 Task: Choose the option "apply to pivot tables".
Action: Mouse moved to (220, 77)
Screenshot: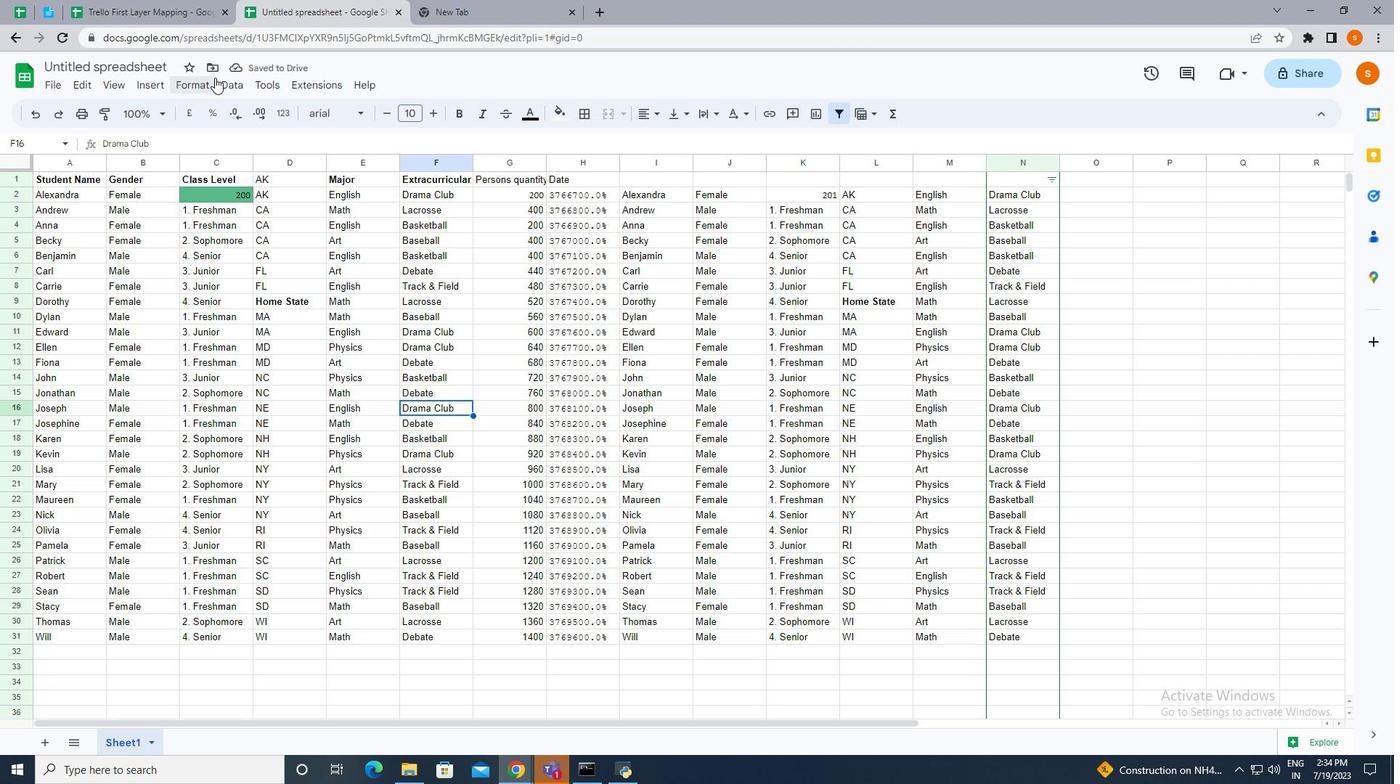 
Action: Mouse pressed left at (220, 77)
Screenshot: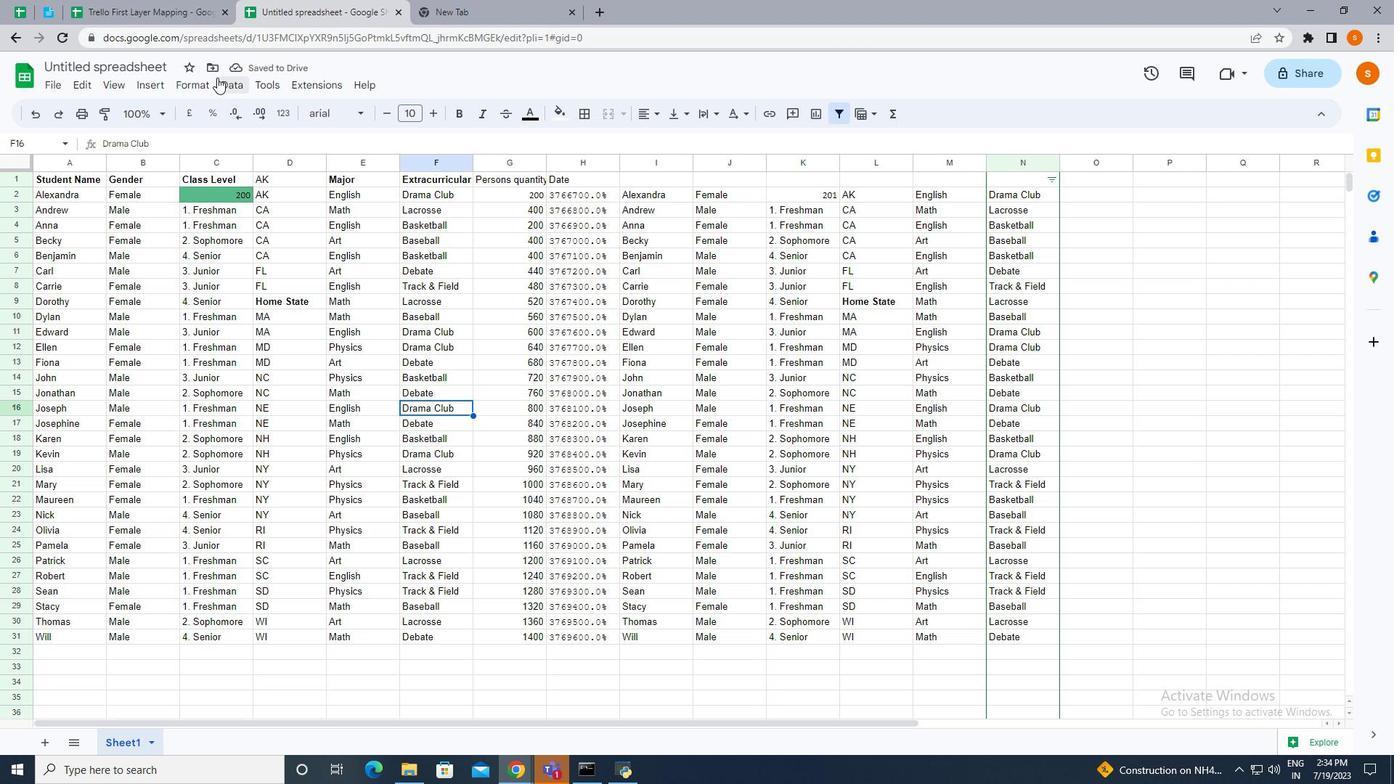 
Action: Mouse moved to (285, 222)
Screenshot: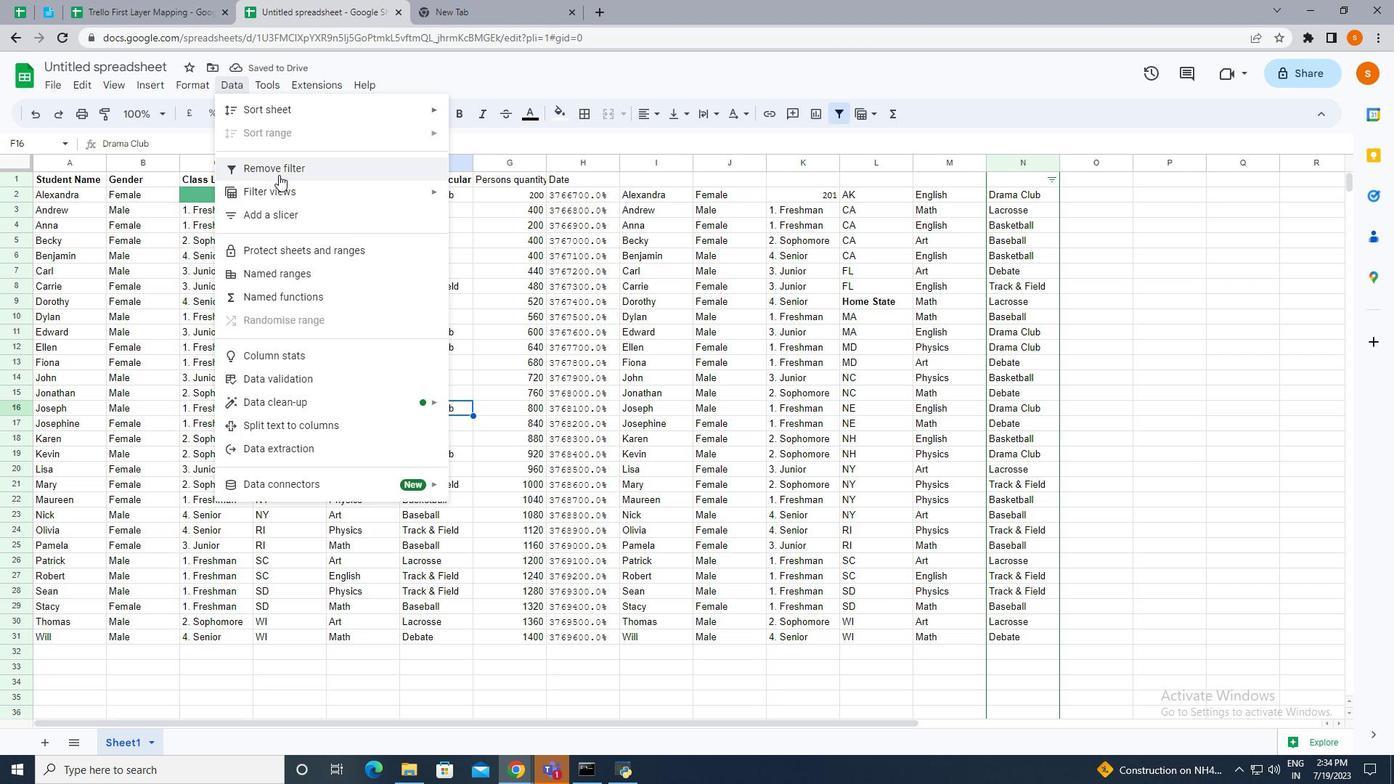 
Action: Mouse pressed left at (285, 222)
Screenshot: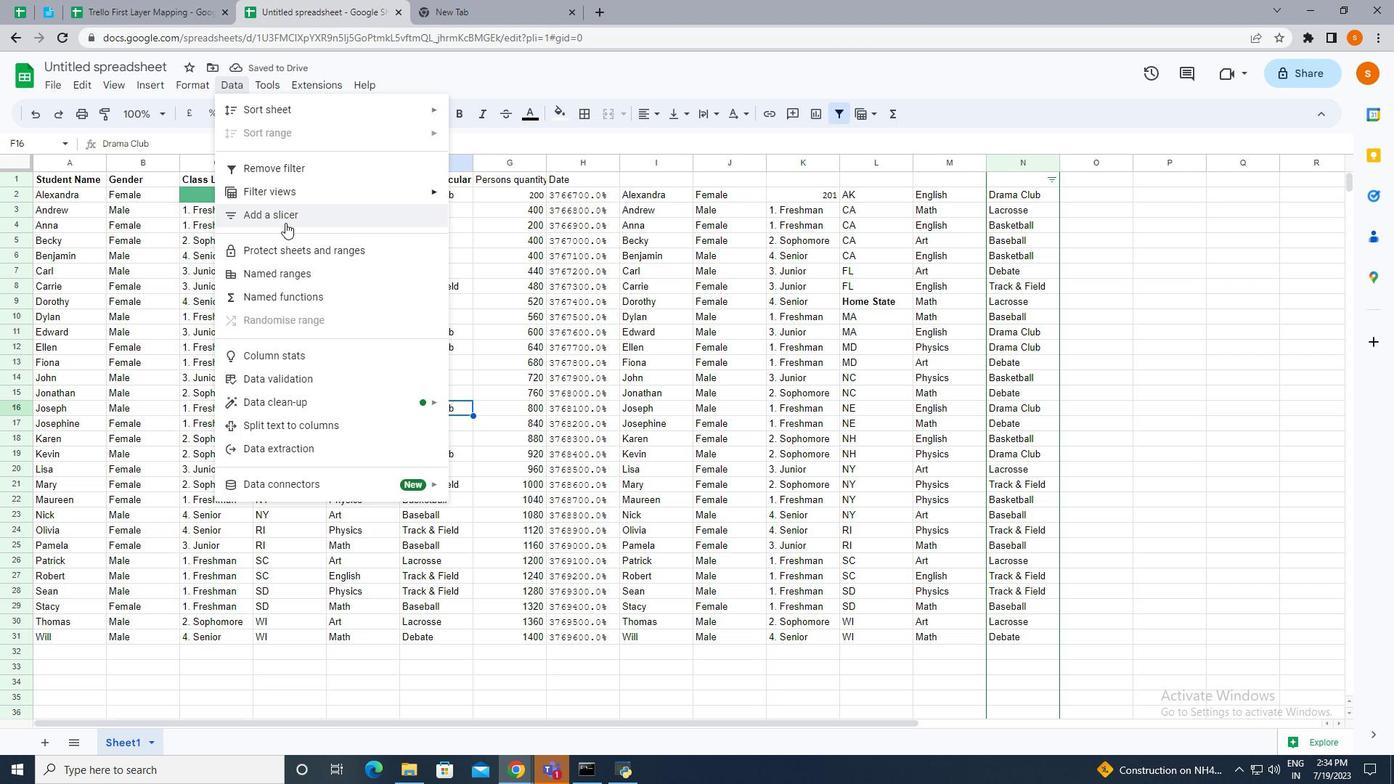 
Action: Mouse moved to (1305, 267)
Screenshot: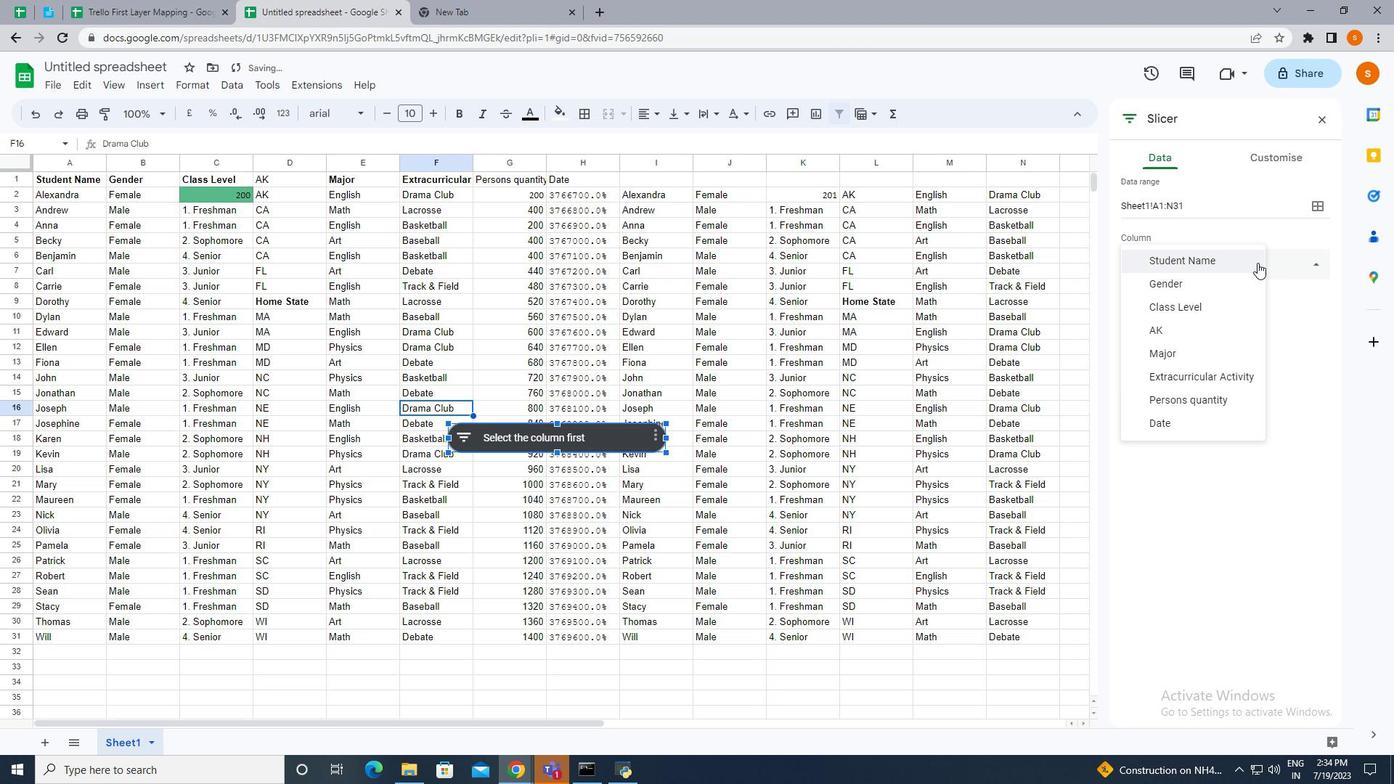 
Action: Mouse pressed left at (1305, 267)
Screenshot: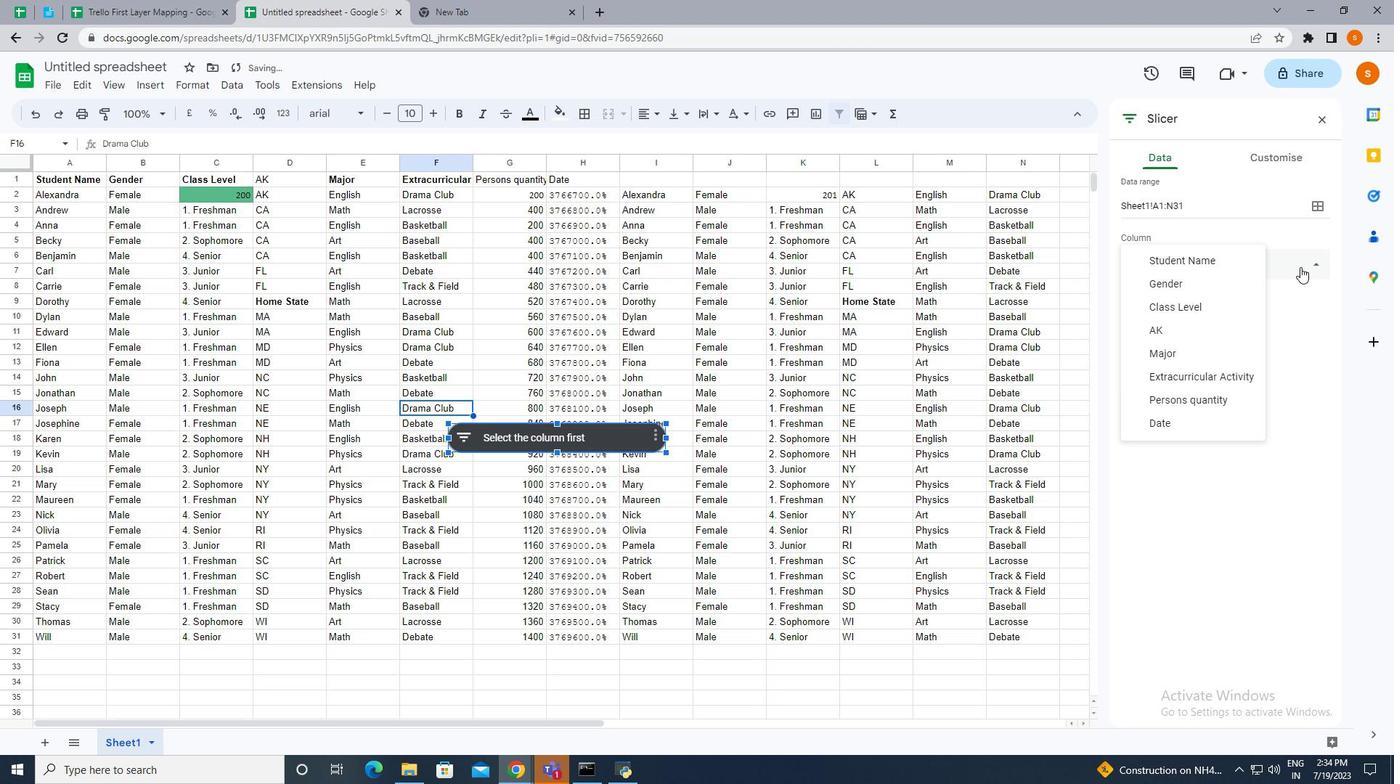 
Action: Mouse moved to (1132, 302)
Screenshot: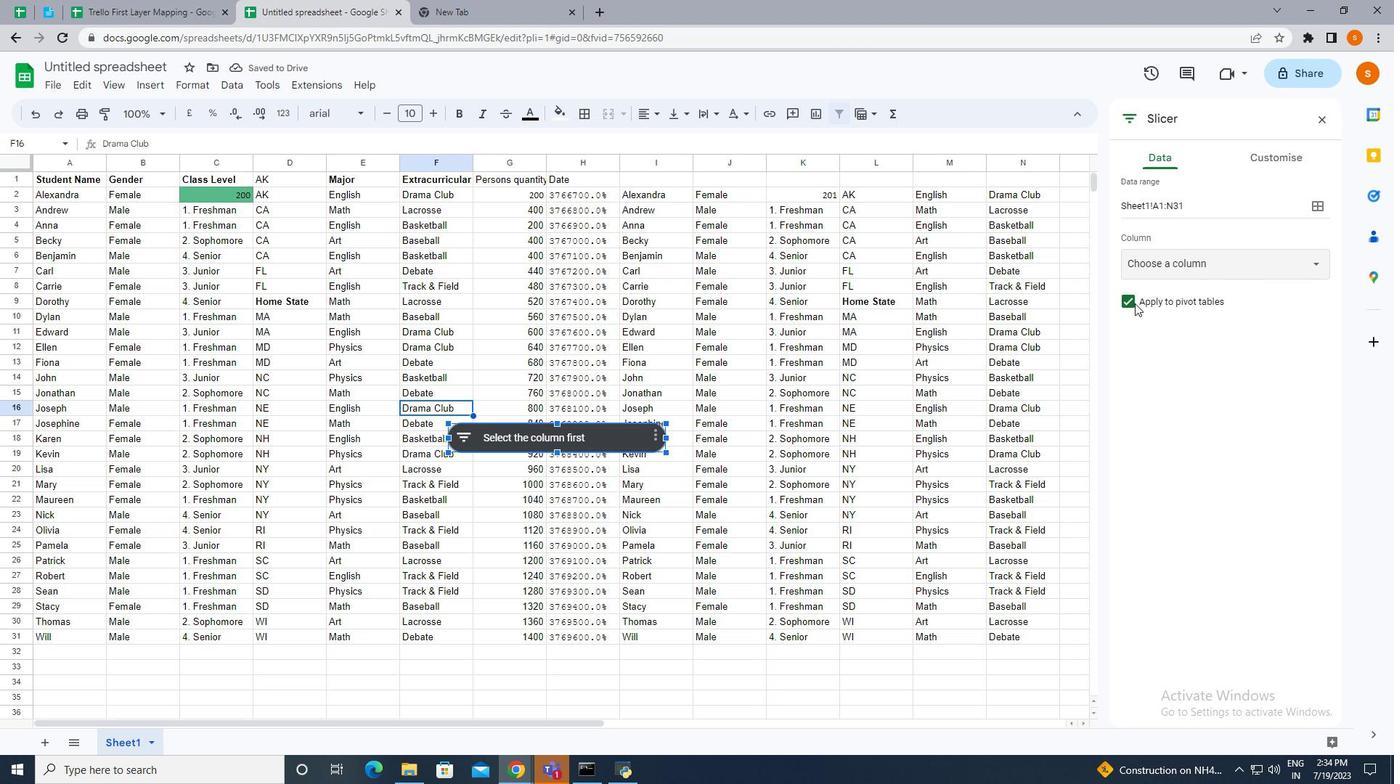 
Action: Mouse pressed left at (1132, 302)
Screenshot: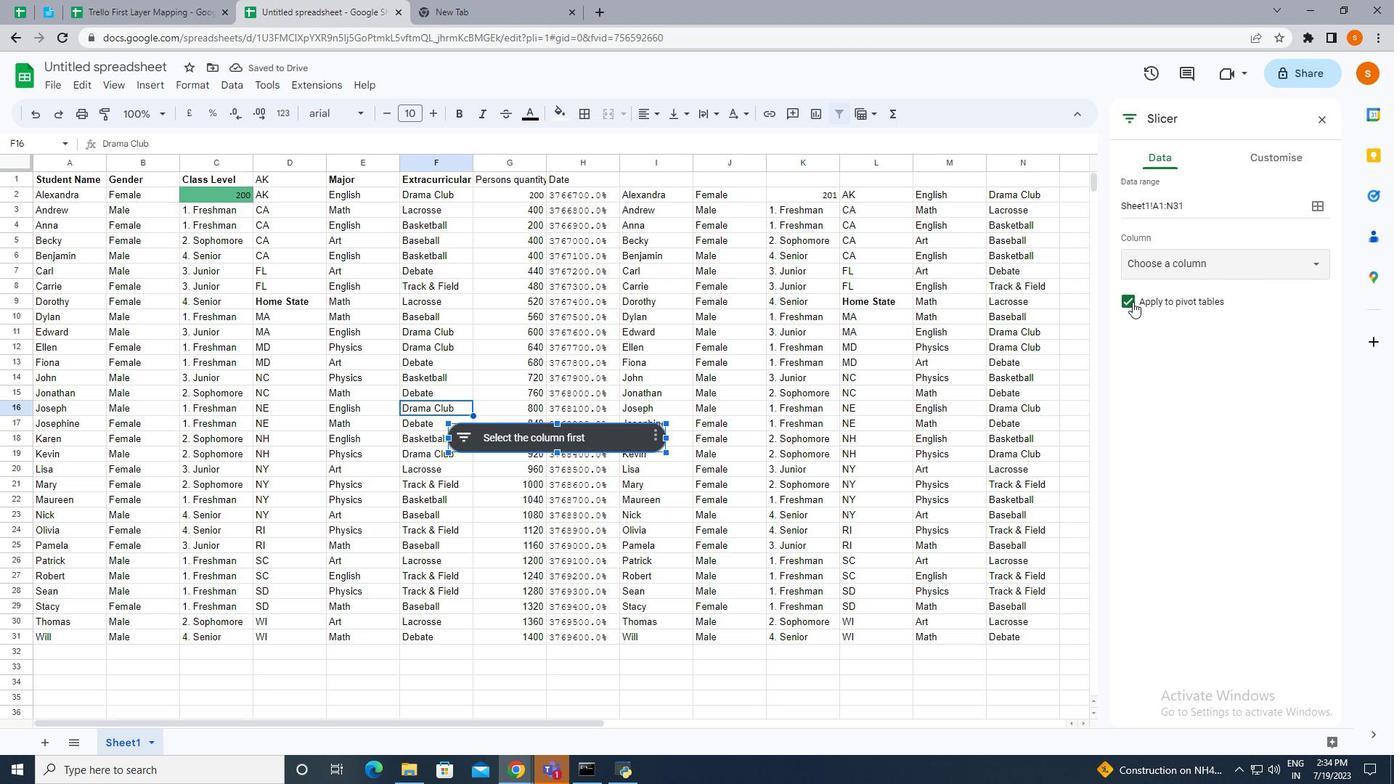 
Action: Mouse pressed left at (1132, 302)
Screenshot: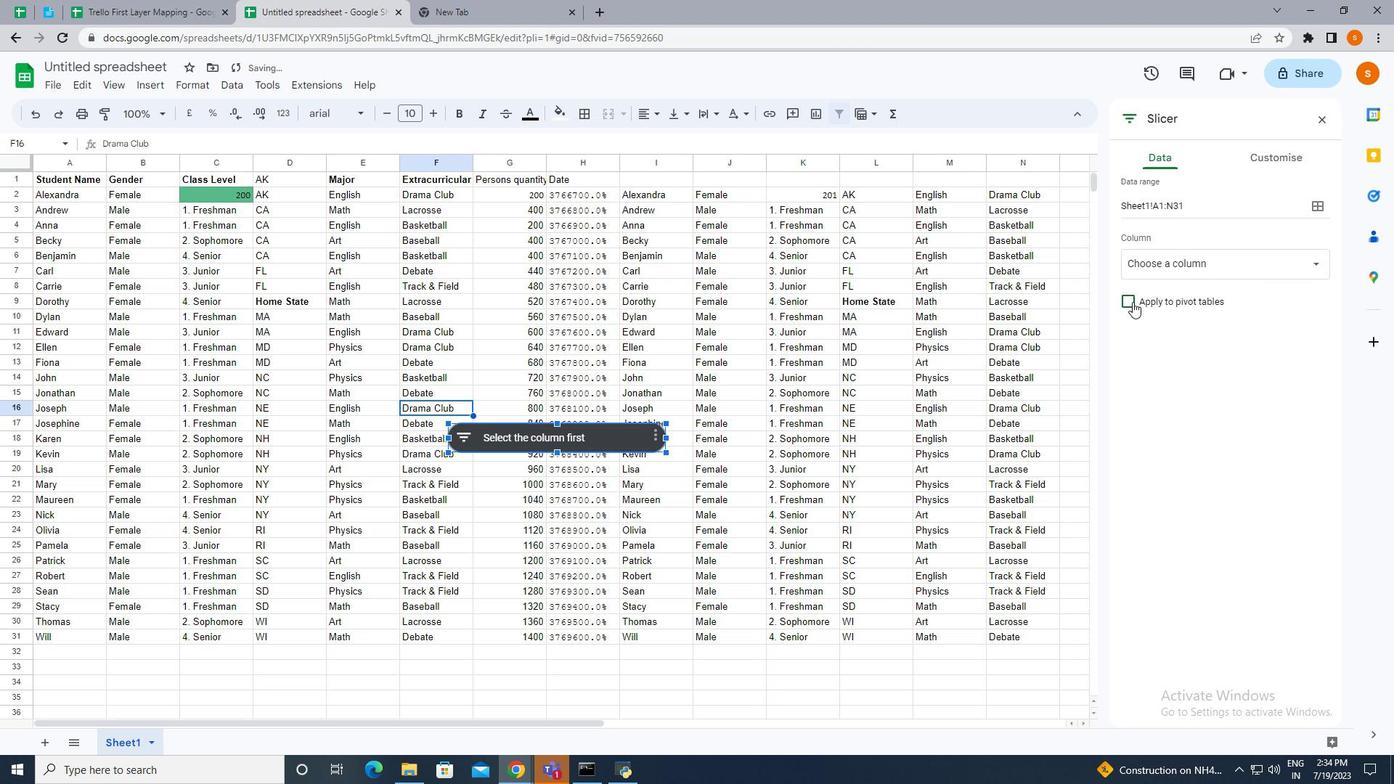
